 Task: Add Chobani Fat Free Raspberry Greek Yogurt to the cart.
Action: Mouse moved to (18, 90)
Screenshot: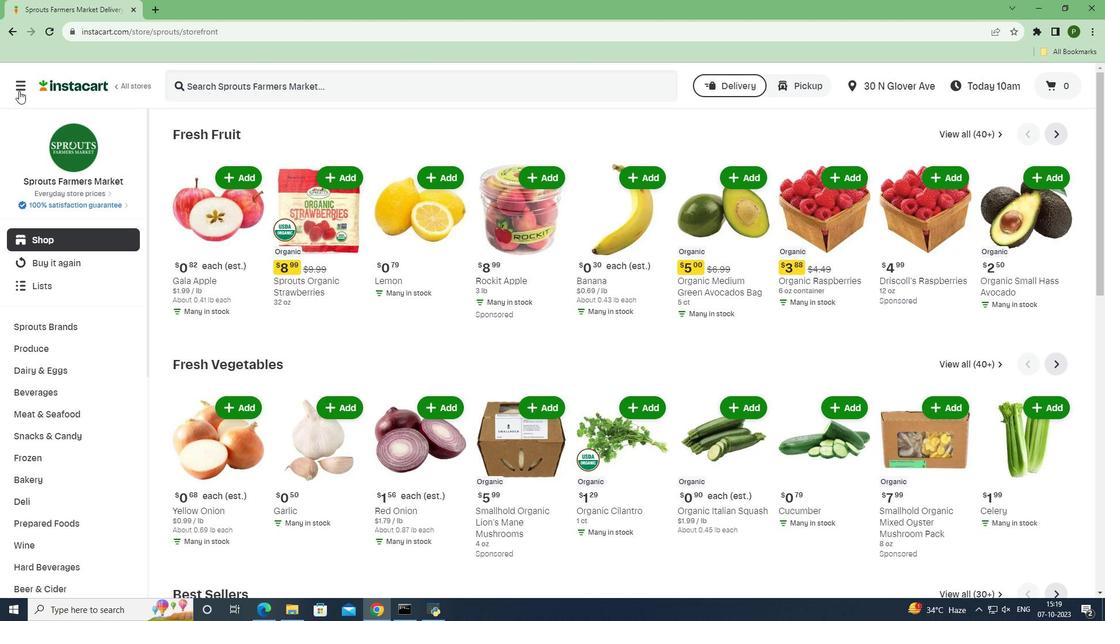 
Action: Mouse pressed left at (18, 90)
Screenshot: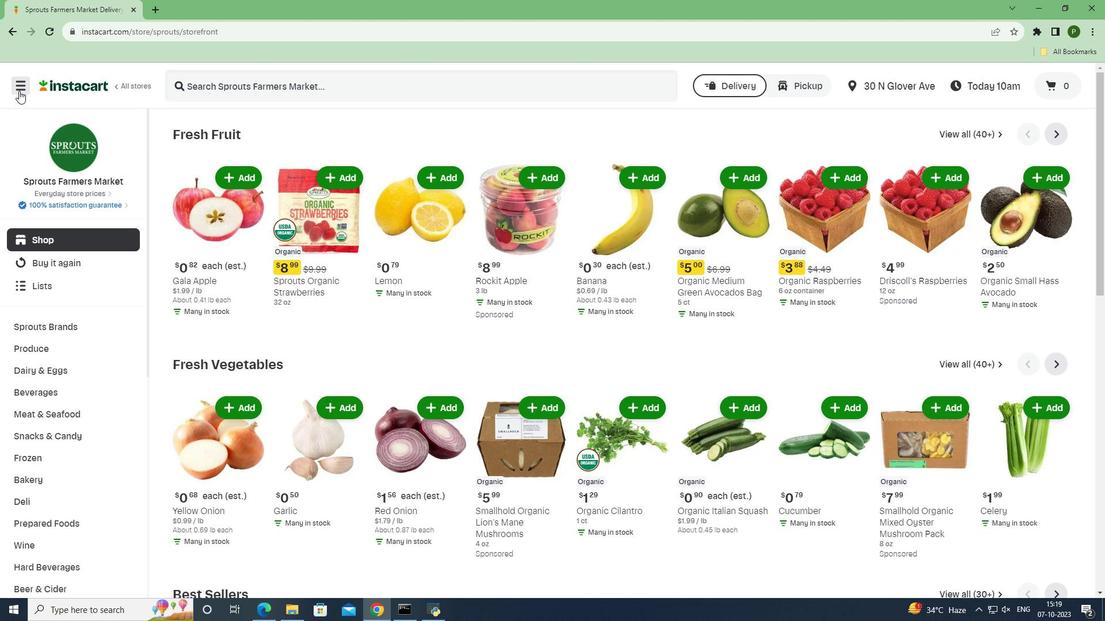 
Action: Mouse moved to (50, 307)
Screenshot: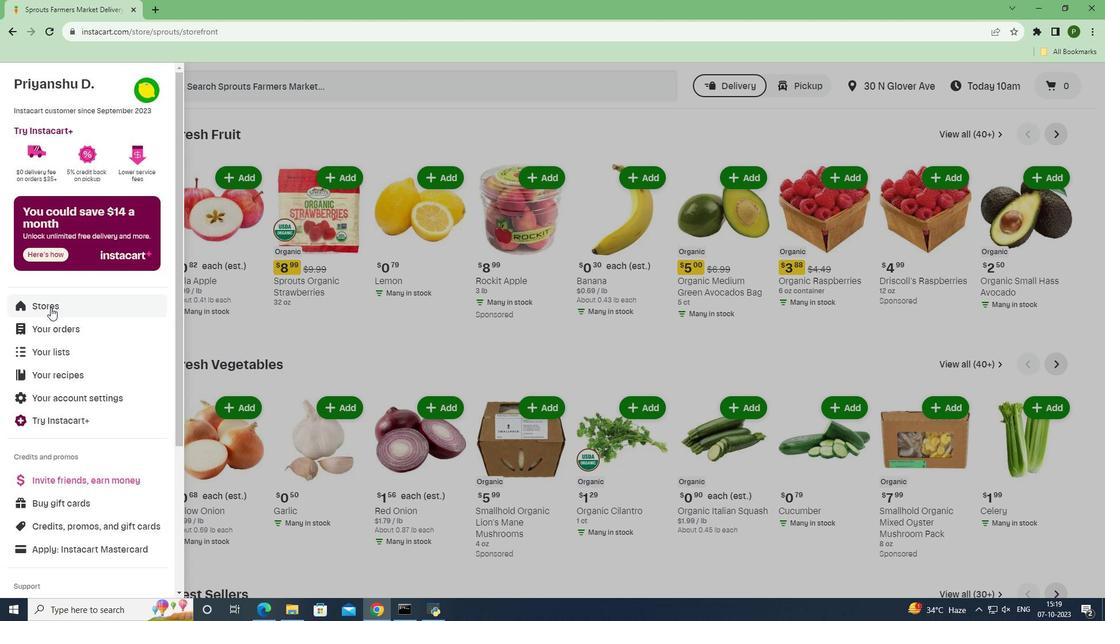 
Action: Mouse pressed left at (50, 307)
Screenshot: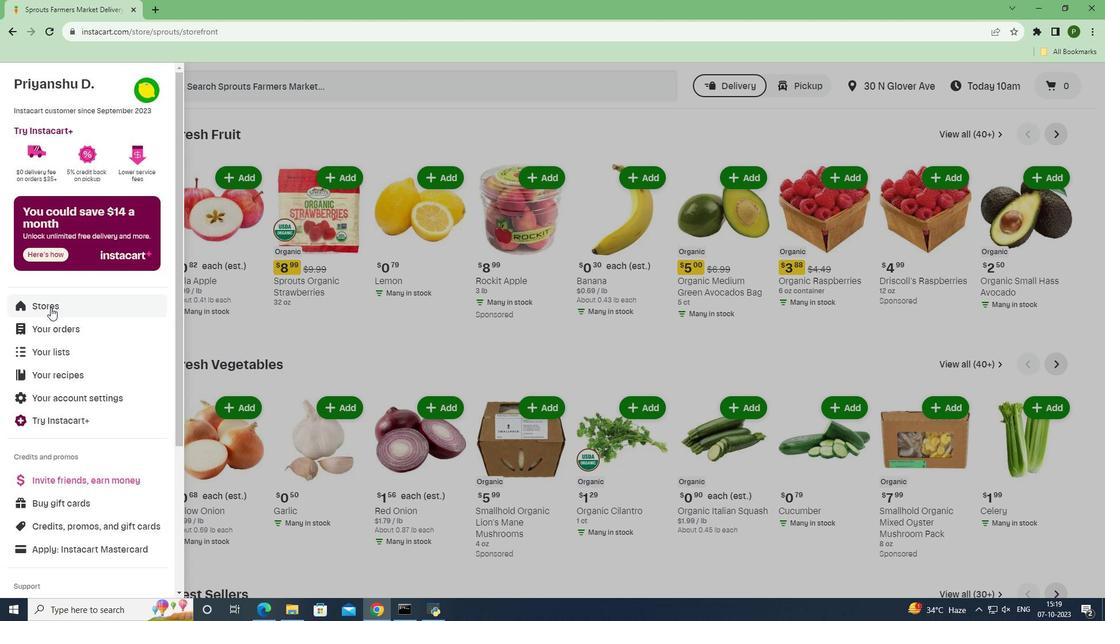 
Action: Mouse moved to (265, 134)
Screenshot: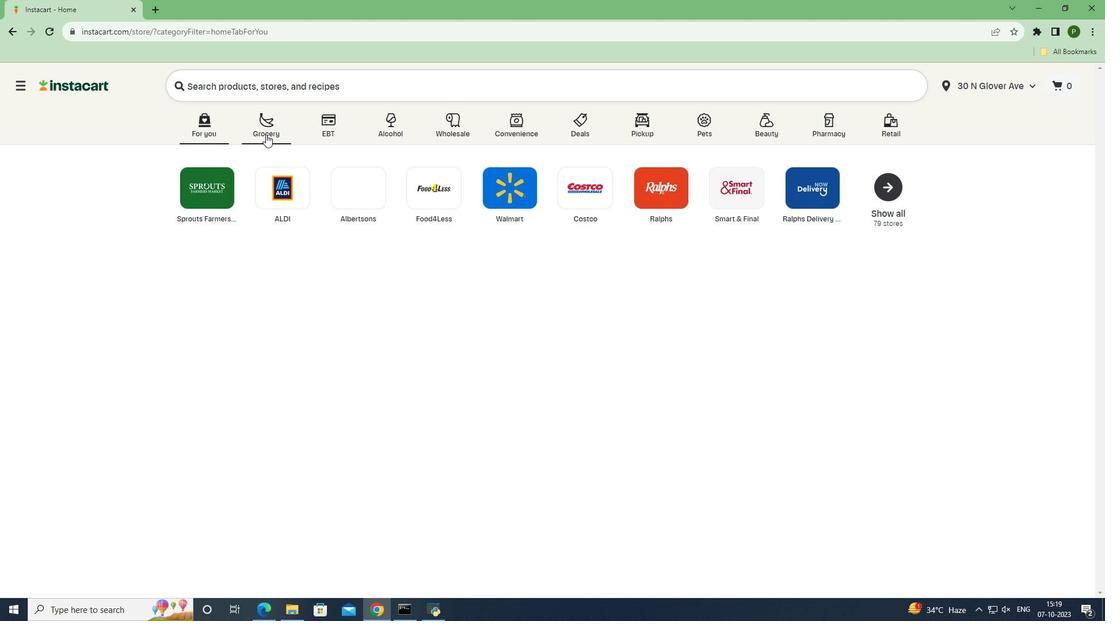 
Action: Mouse pressed left at (265, 134)
Screenshot: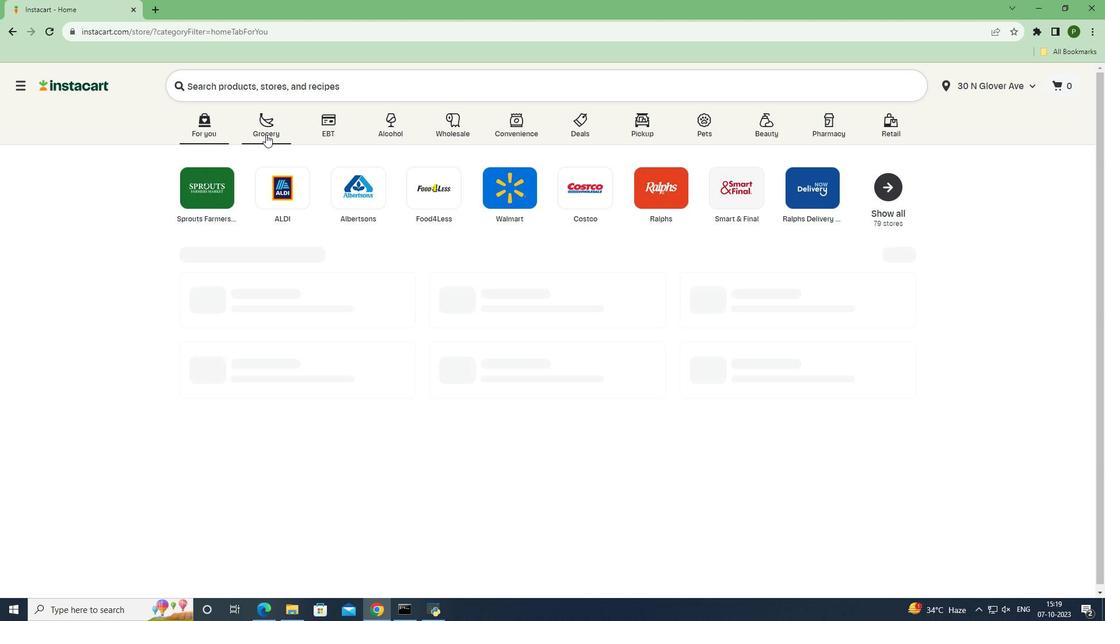 
Action: Mouse moved to (463, 264)
Screenshot: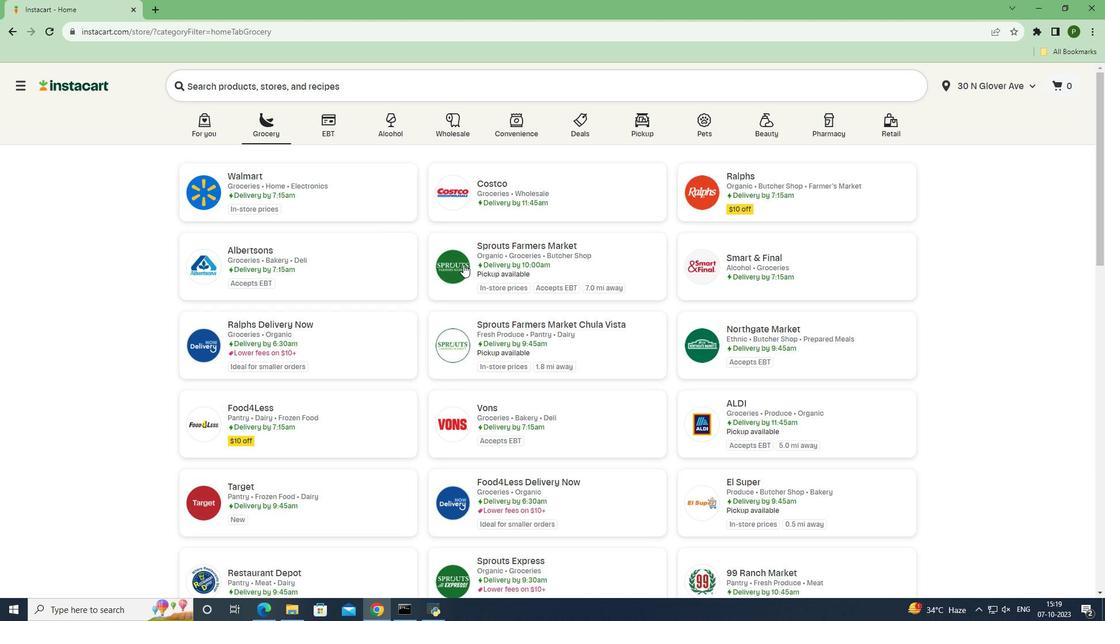 
Action: Mouse pressed left at (463, 264)
Screenshot: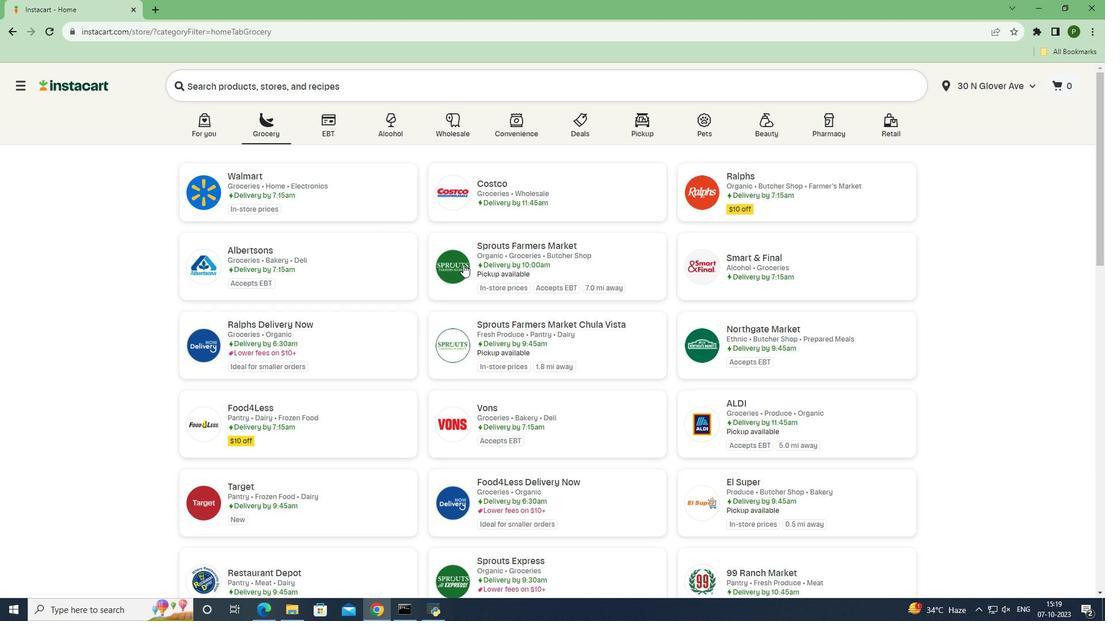 
Action: Mouse moved to (84, 375)
Screenshot: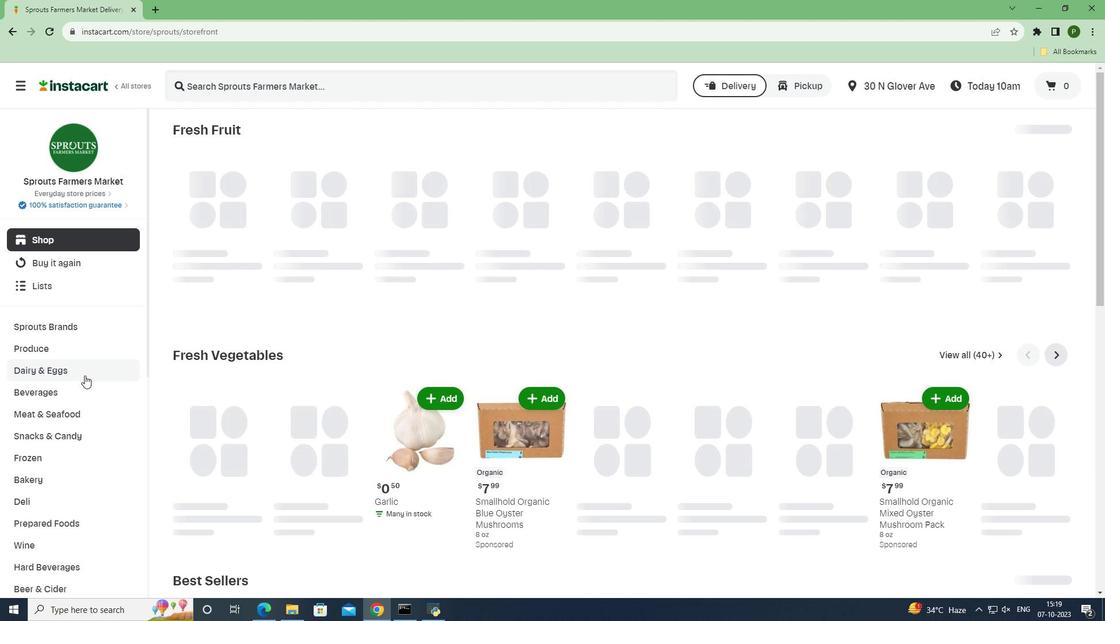 
Action: Mouse pressed left at (84, 375)
Screenshot: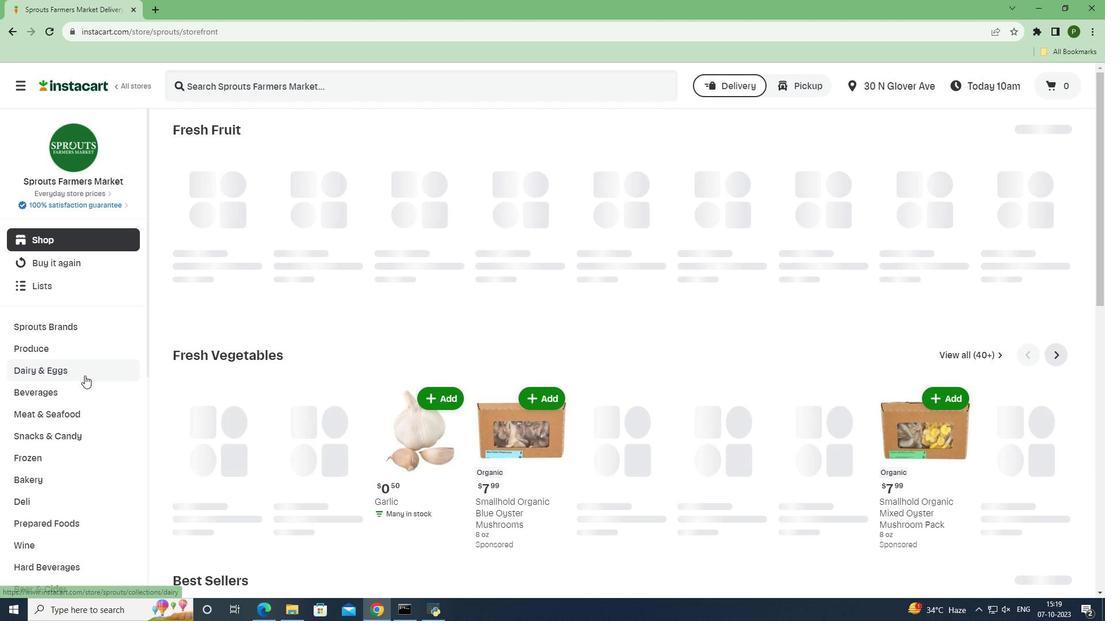 
Action: Mouse moved to (61, 457)
Screenshot: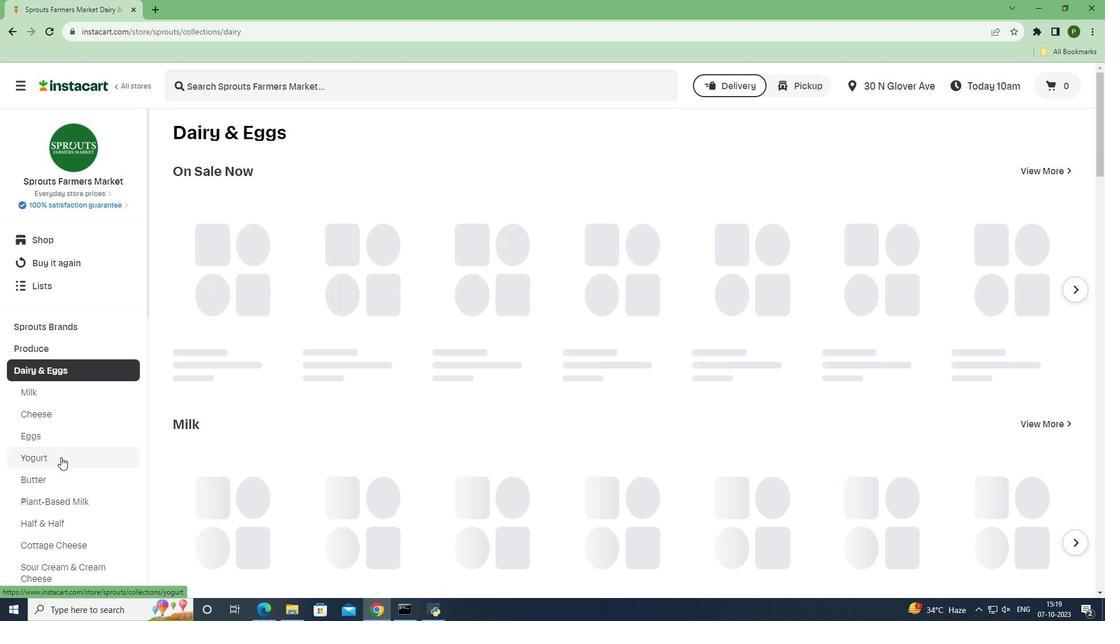 
Action: Mouse pressed left at (61, 457)
Screenshot: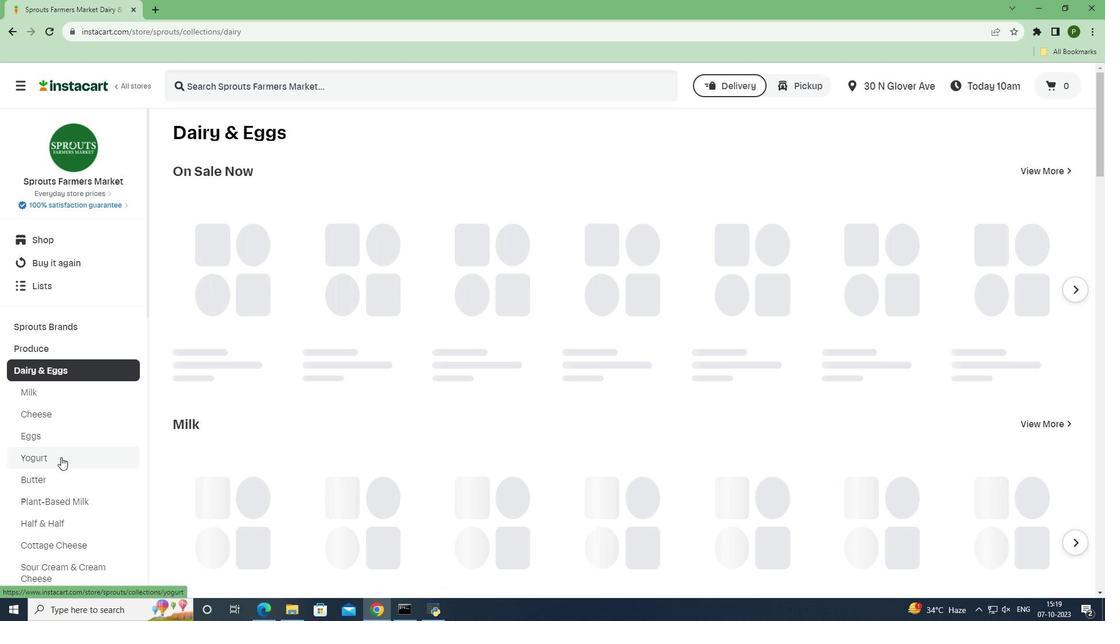 
Action: Mouse moved to (243, 90)
Screenshot: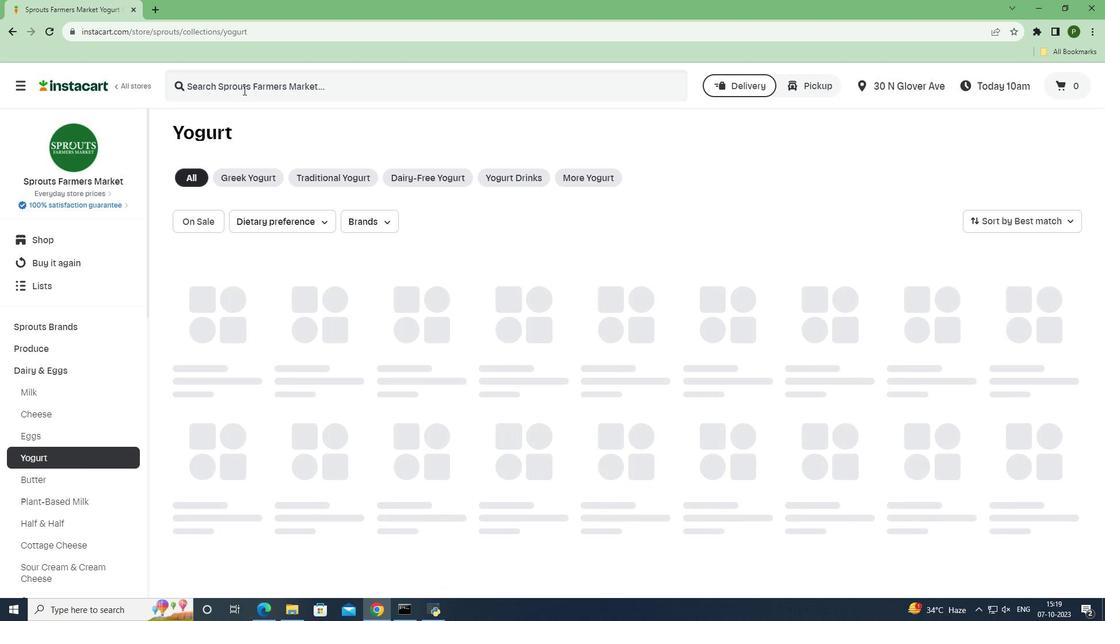 
Action: Mouse pressed left at (243, 90)
Screenshot: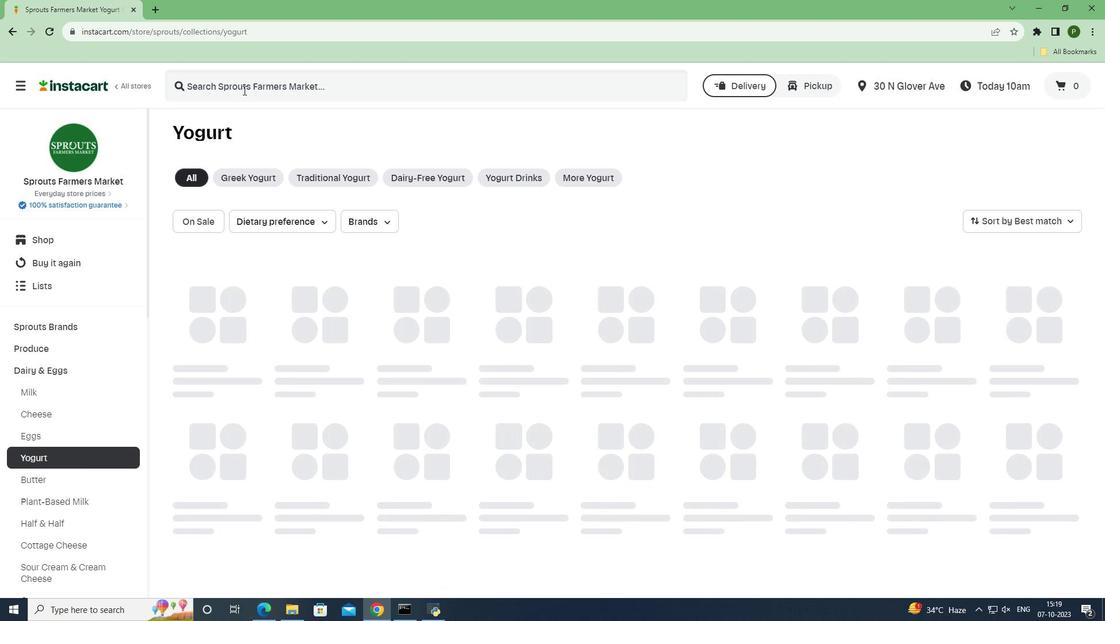 
Action: Key pressed <Key.caps_lock><Key.caps_lock>c<Key.caps_lock>HOBANI<Key.space><Key.caps_lock>f<Key.caps_lock>AT<Key.space><Key.caps_lock>f<Key.caps_lock>REE<Key.space><Key.caps_lock>r<Key.caps_lock>ASPBERRY<Key.space><Key.caps_lock>g<Key.caps_lock>REEK<Key.space><Key.caps_lock>y<Key.caps_lock>OGURT<Key.space><Key.enter>
Screenshot: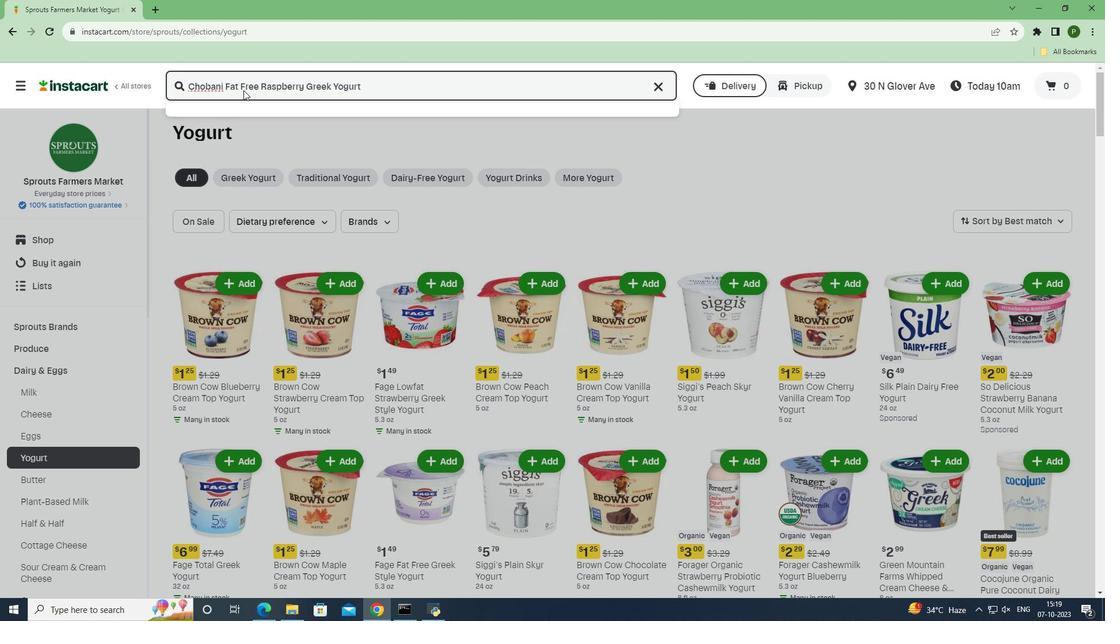
Action: Mouse moved to (689, 210)
Screenshot: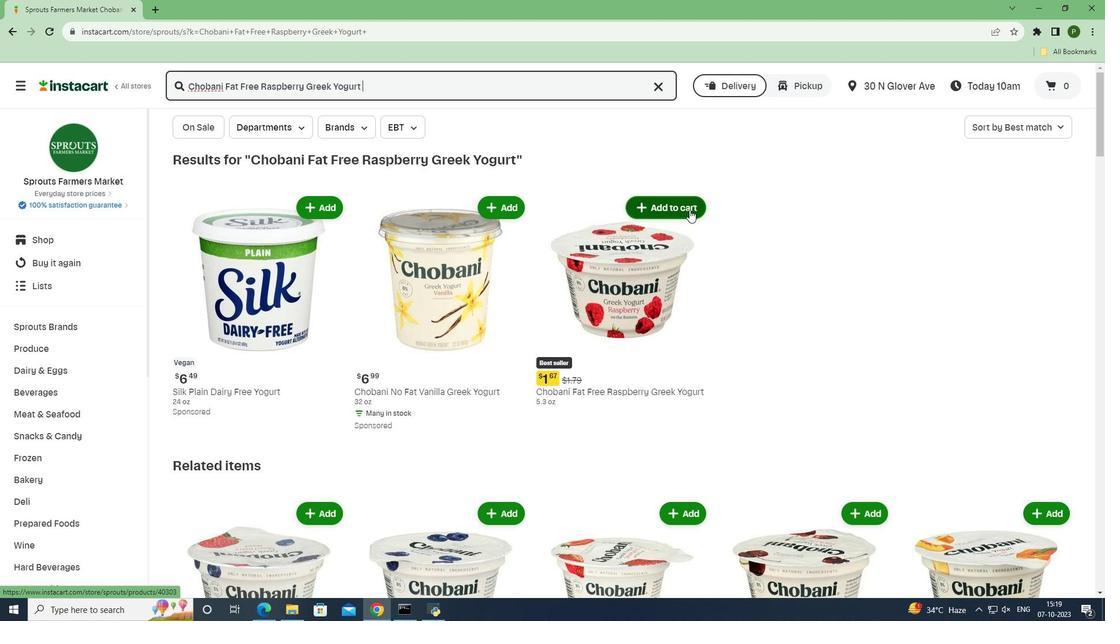 
Action: Mouse pressed left at (689, 210)
Screenshot: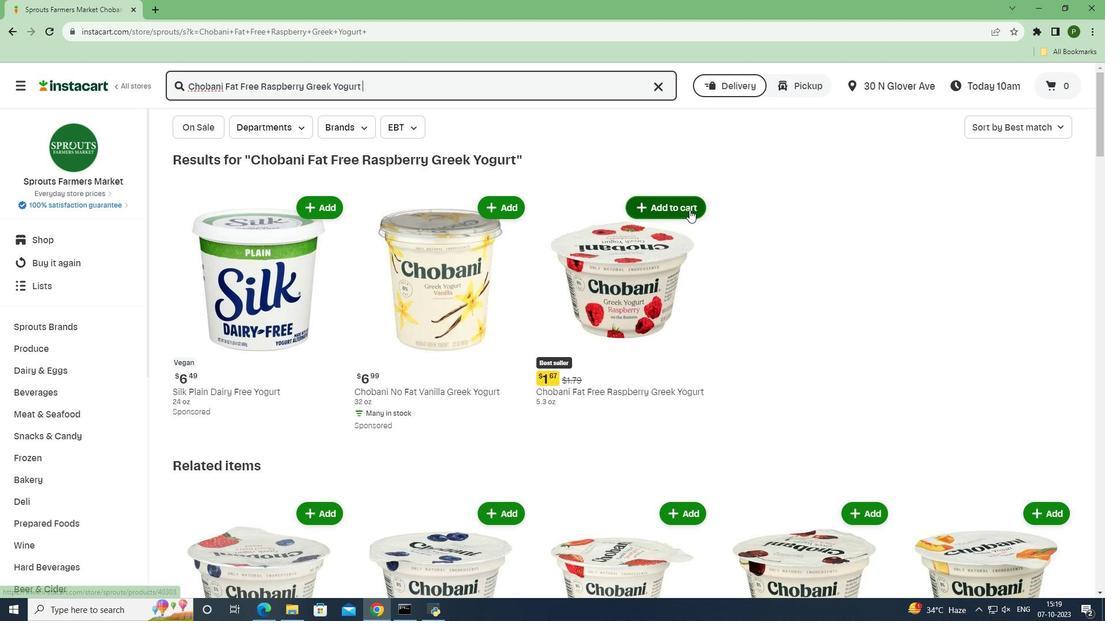 
Action: Mouse moved to (735, 271)
Screenshot: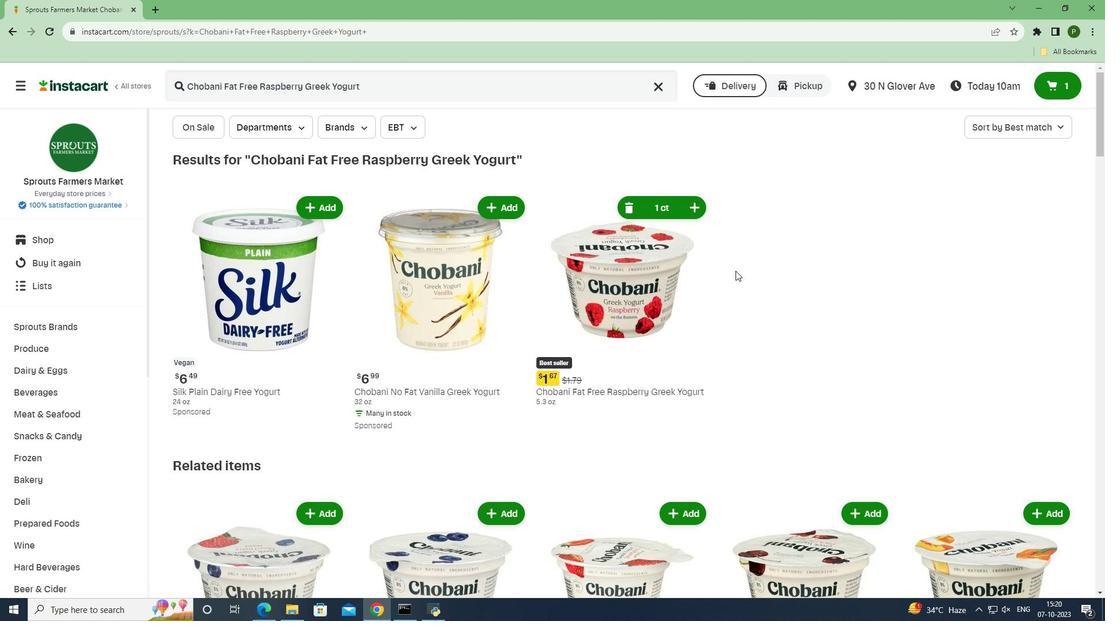 
